 Task: Create in the project TransformWorks a sprint 'Starlight'.
Action: Mouse moved to (885, 316)
Screenshot: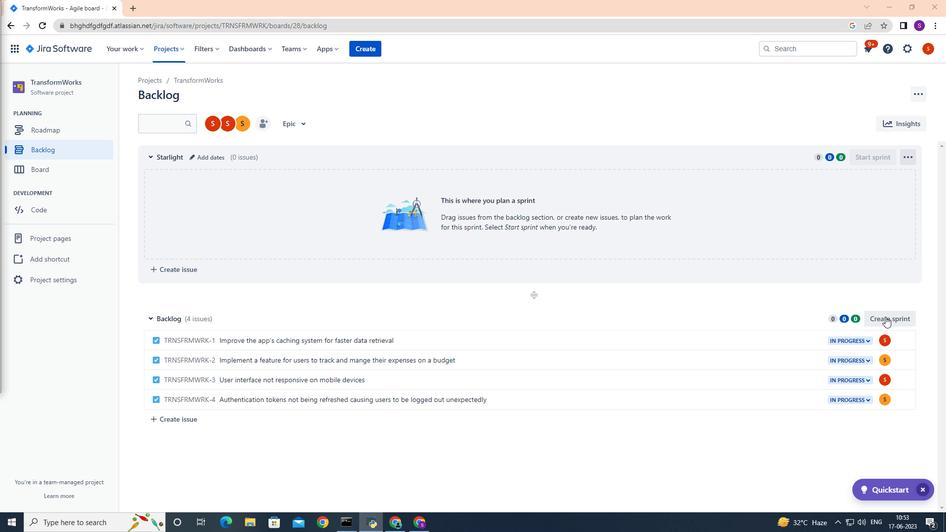 
Action: Mouse pressed left at (885, 316)
Screenshot: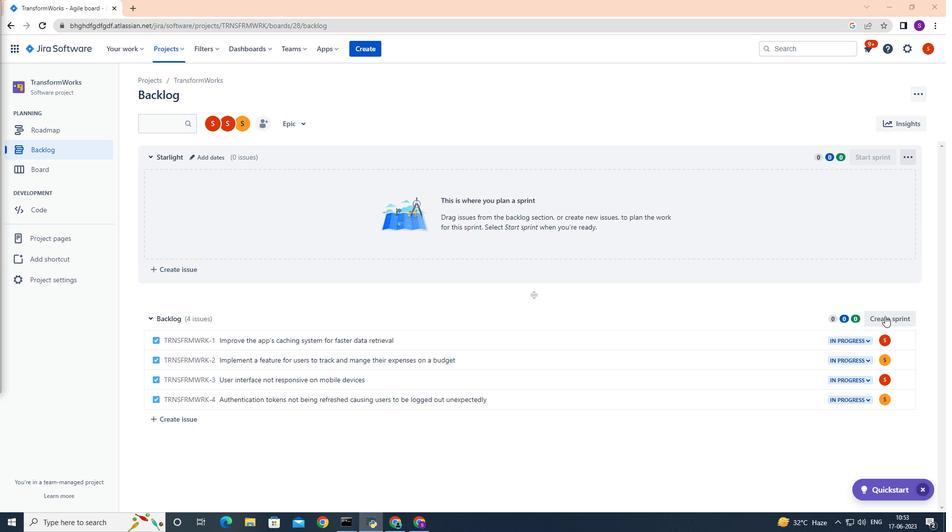 
Action: Mouse moved to (210, 320)
Screenshot: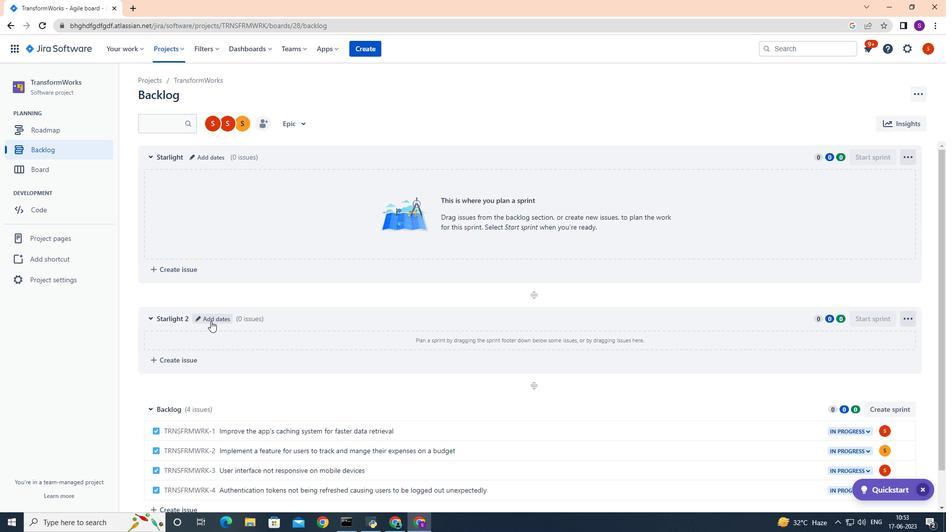 
Action: Mouse pressed left at (210, 320)
Screenshot: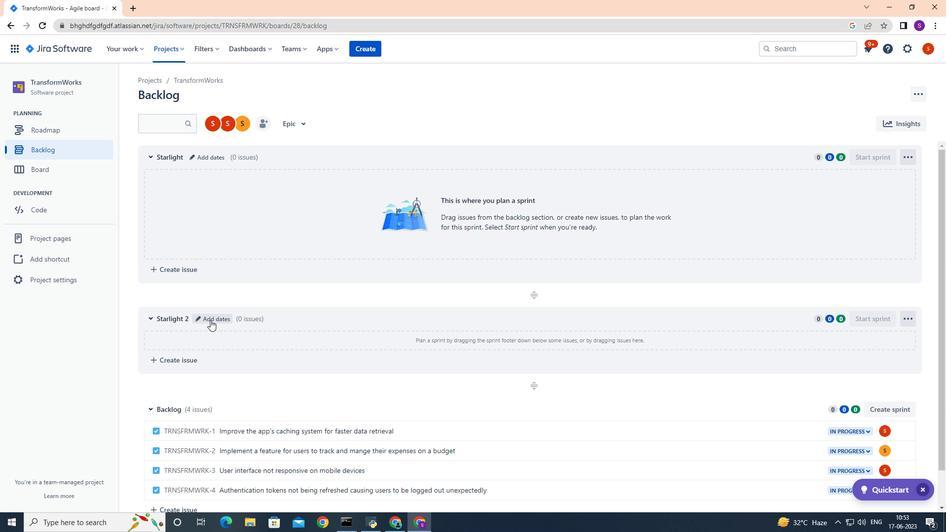 
Action: Mouse moved to (211, 320)
Screenshot: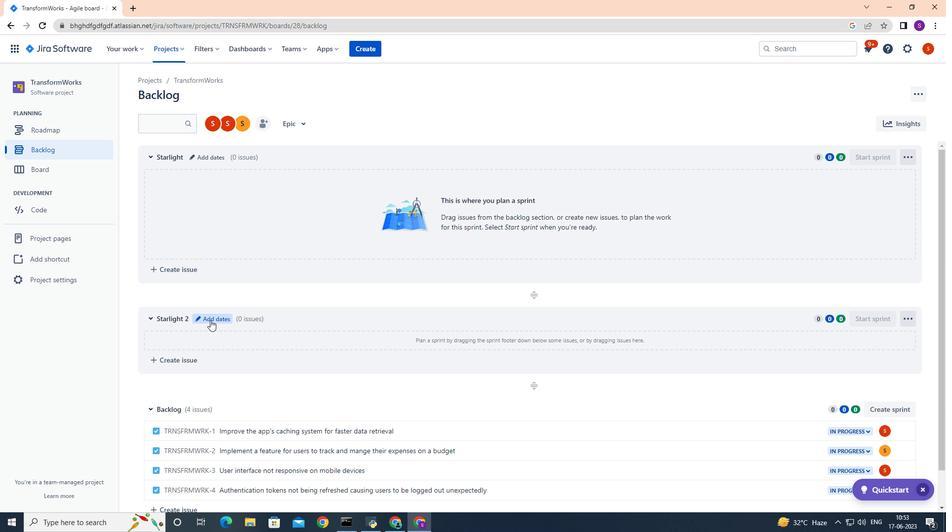 
Action: Key pressed <Key.backspace><Key.backspace><Key.backspace><Key.backspace><Key.backspace><Key.backspace><Key.backspace><Key.backspace><Key.backspace><Key.backspace><Key.backspace><Key.backspace><Key.backspace><Key.backspace><Key.backspace><Key.backspace><Key.backspace><Key.backspace><Key.backspace><Key.backspace><Key.backspace><Key.backspace><Key.backspace><Key.shift>Starlight
Screenshot: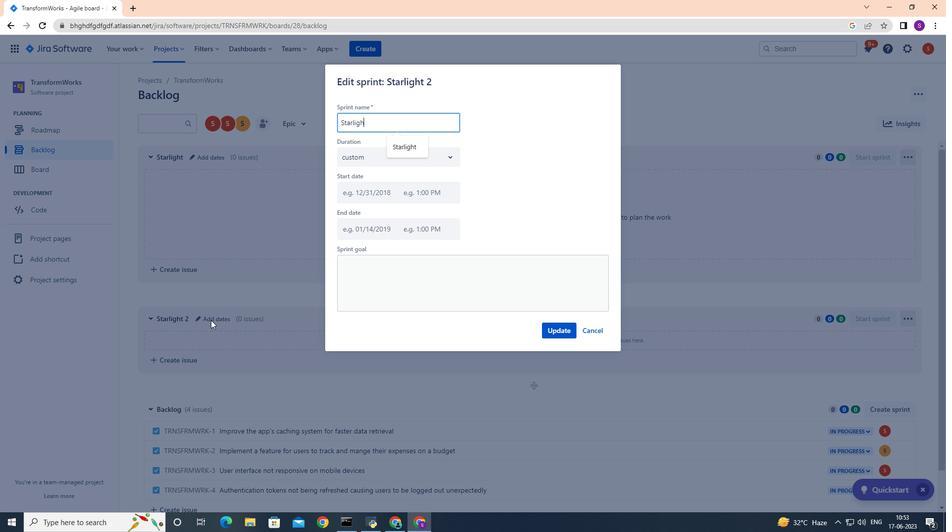 
Action: Mouse moved to (568, 326)
Screenshot: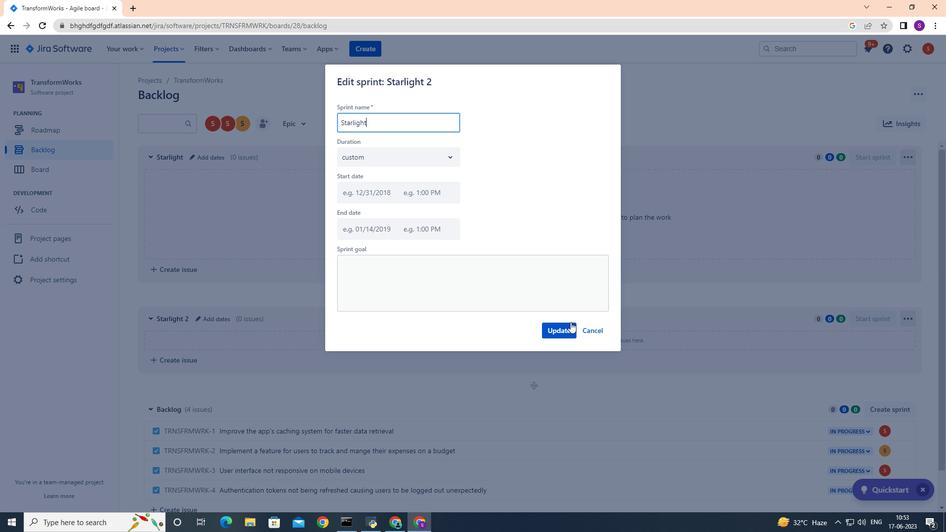 
Action: Mouse pressed left at (568, 326)
Screenshot: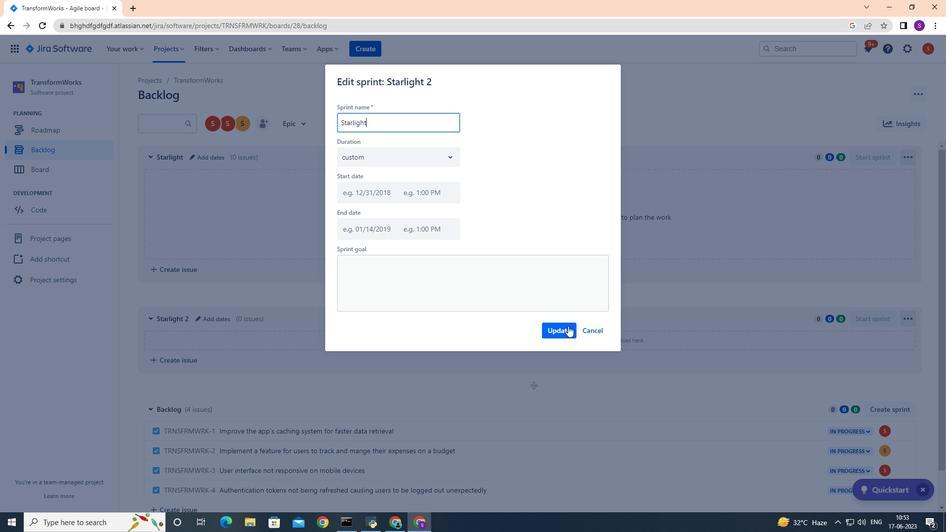 
Action: Mouse moved to (569, 326)
Screenshot: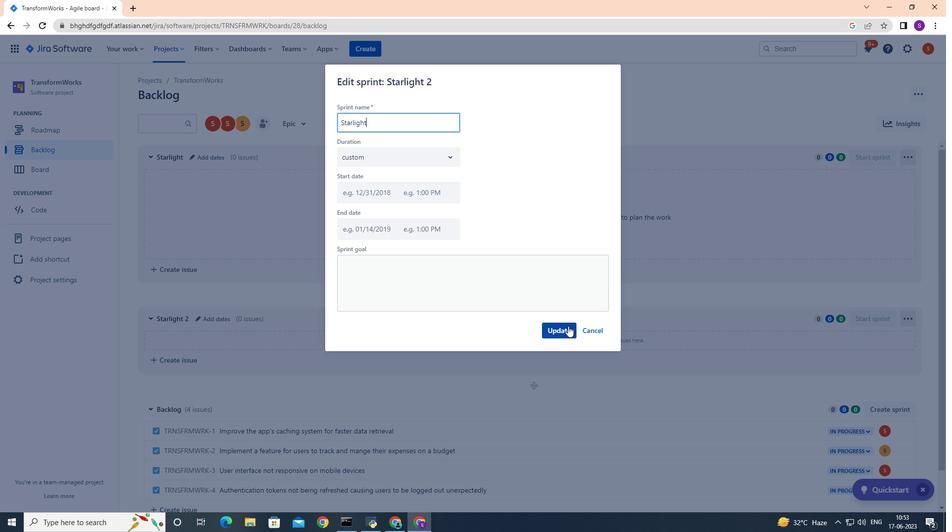 
